 Task: Create a due date automation trigger when advanced on, 2 hours after a card is due add basic with the blue label.
Action: Mouse moved to (967, 86)
Screenshot: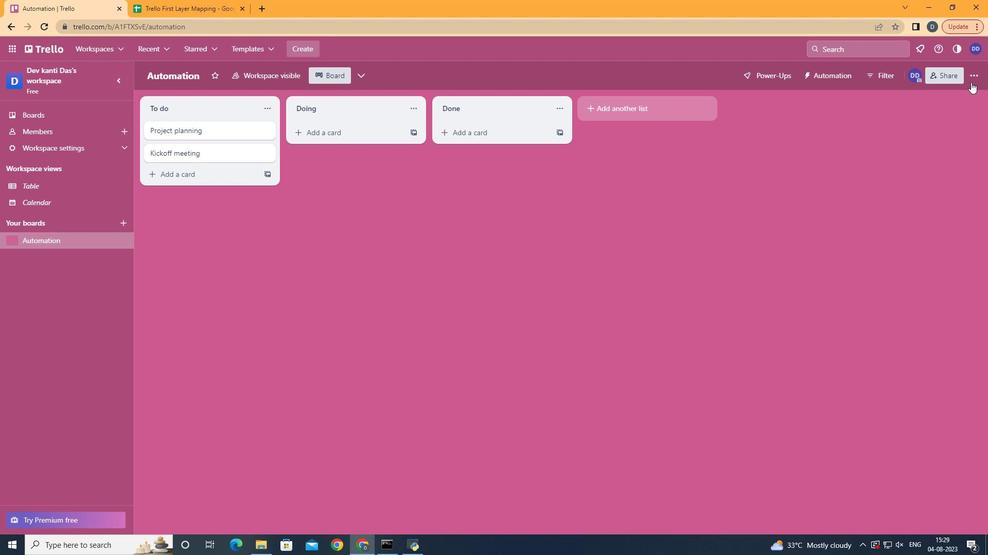 
Action: Mouse pressed left at (967, 86)
Screenshot: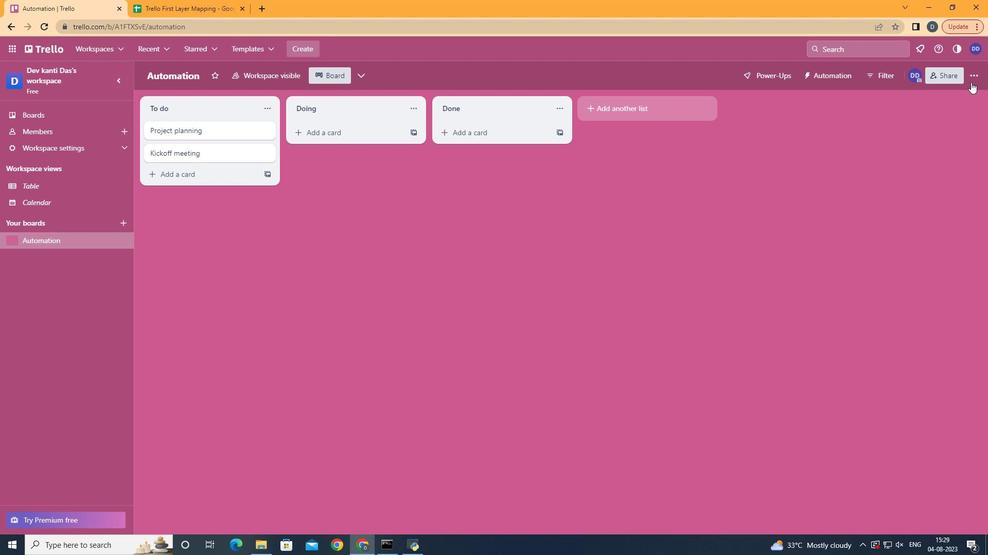 
Action: Mouse moved to (973, 79)
Screenshot: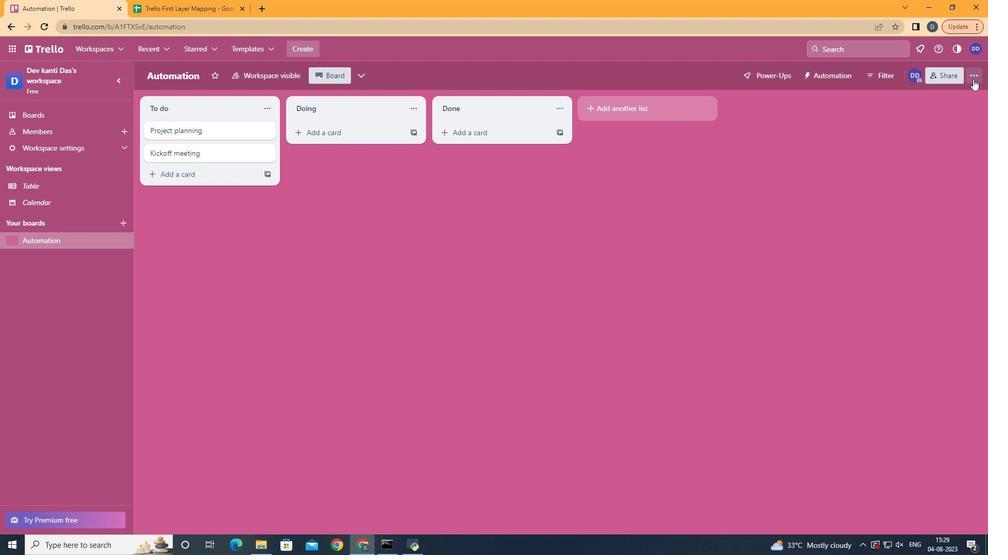 
Action: Mouse pressed left at (973, 79)
Screenshot: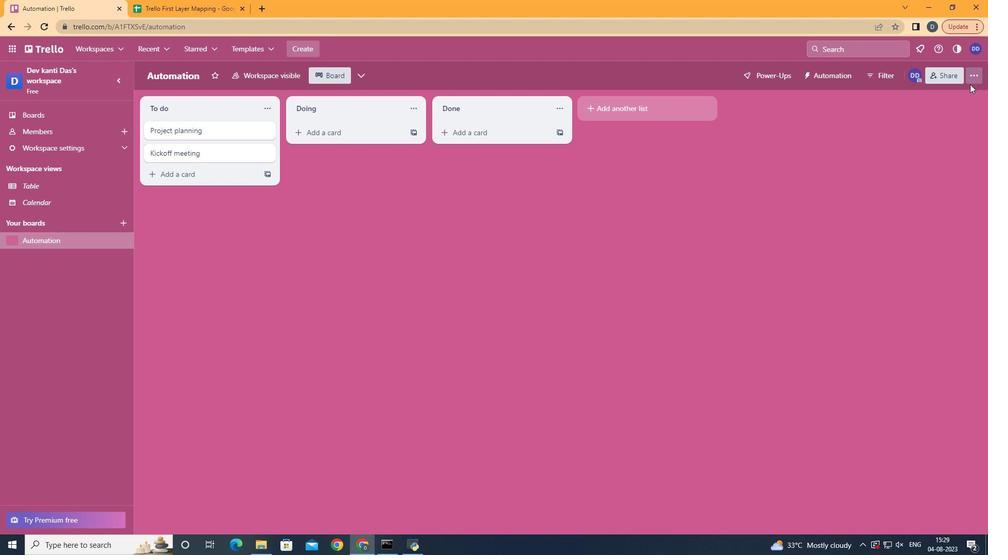 
Action: Mouse moved to (877, 235)
Screenshot: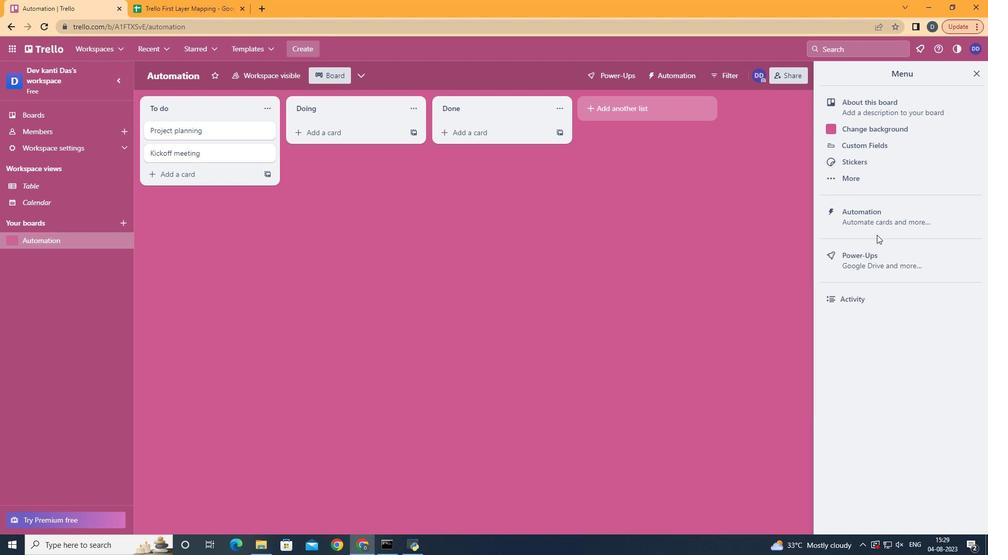 
Action: Mouse pressed left at (877, 235)
Screenshot: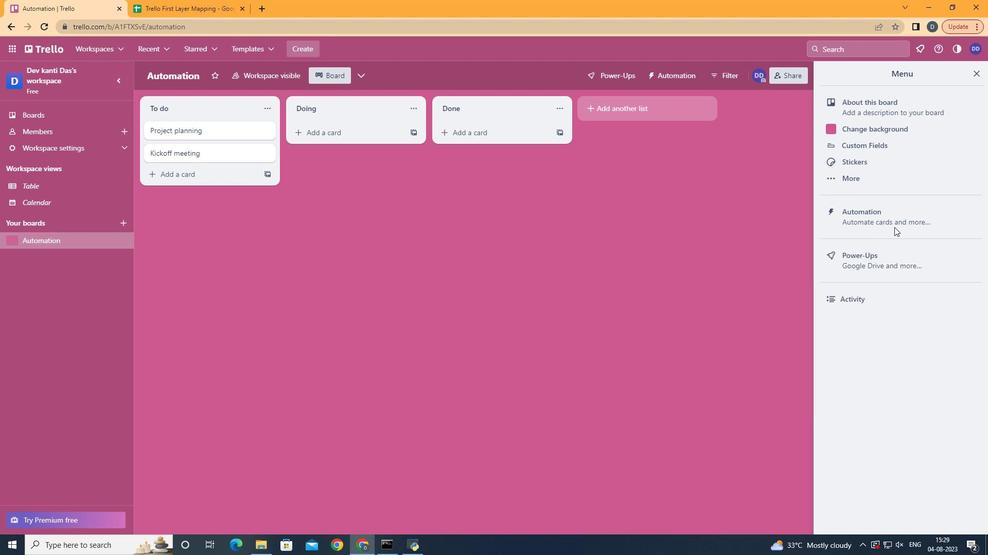 
Action: Mouse moved to (916, 216)
Screenshot: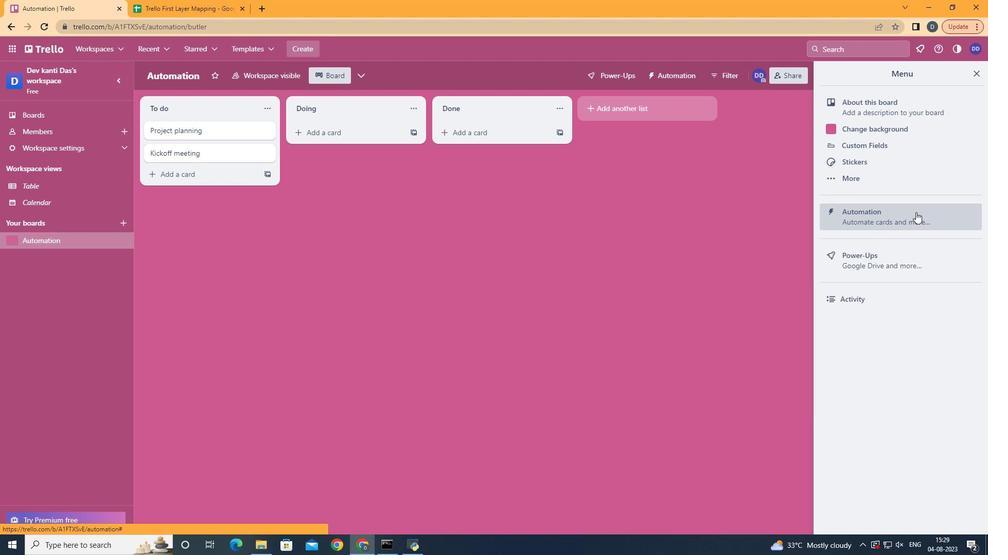 
Action: Mouse pressed left at (915, 216)
Screenshot: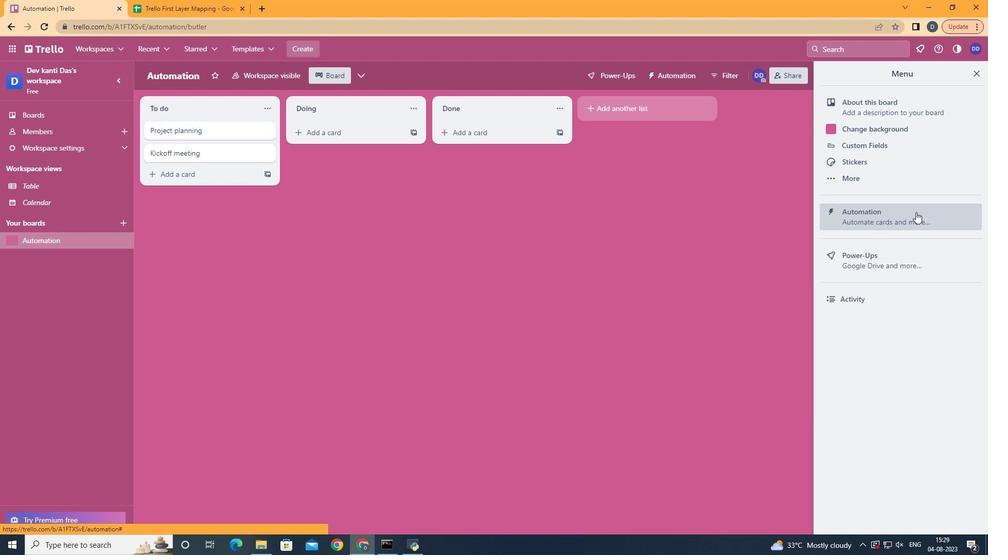 
Action: Mouse moved to (208, 205)
Screenshot: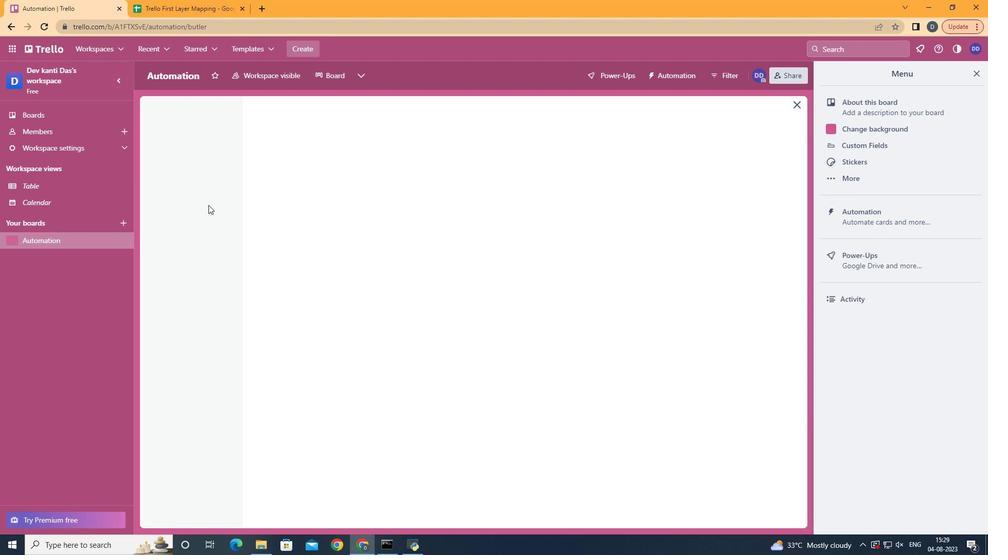 
Action: Mouse pressed left at (208, 205)
Screenshot: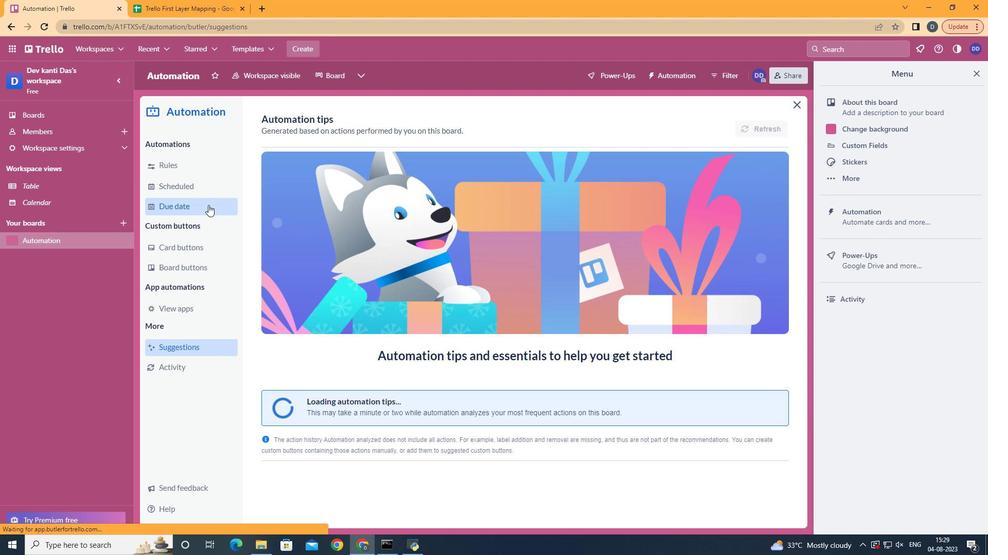 
Action: Mouse moved to (722, 126)
Screenshot: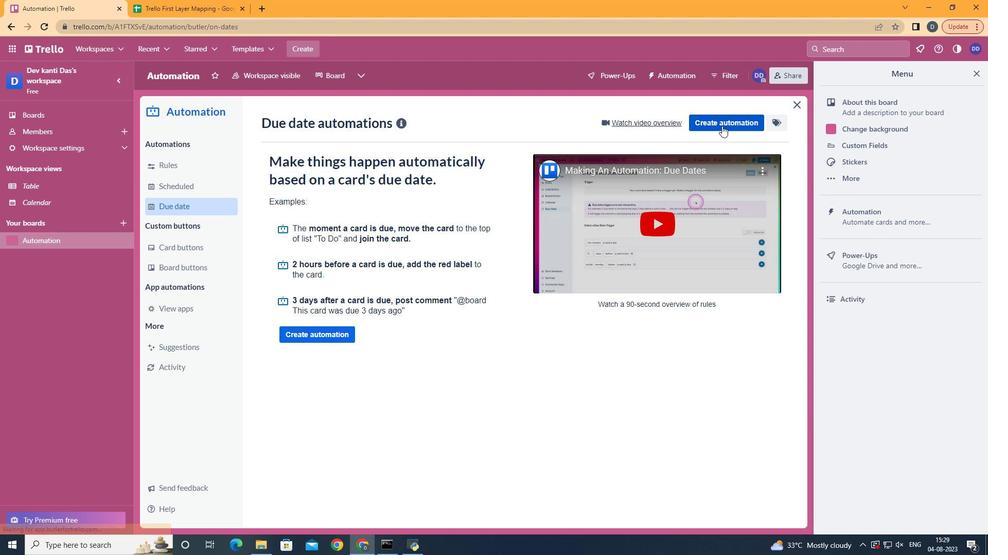 
Action: Mouse pressed left at (722, 126)
Screenshot: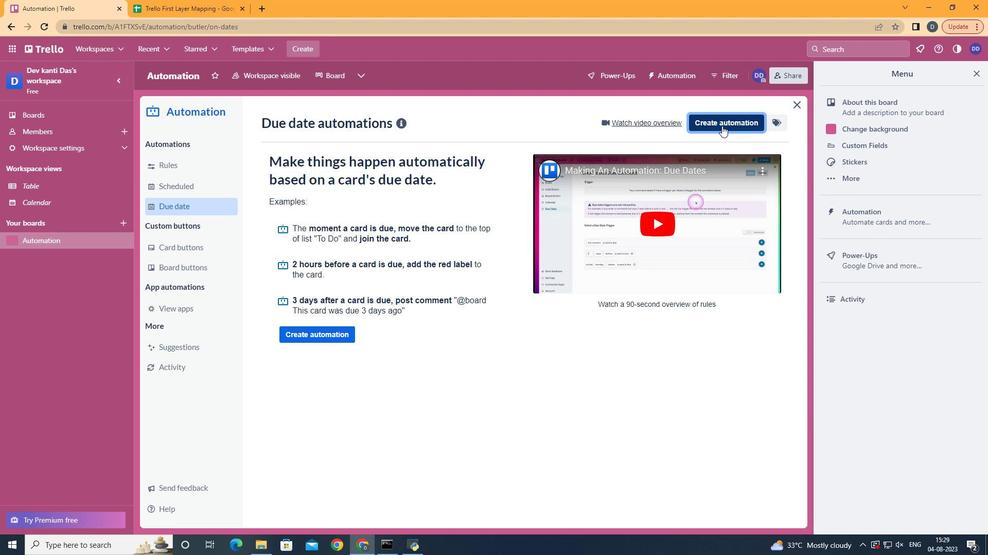
Action: Mouse moved to (504, 217)
Screenshot: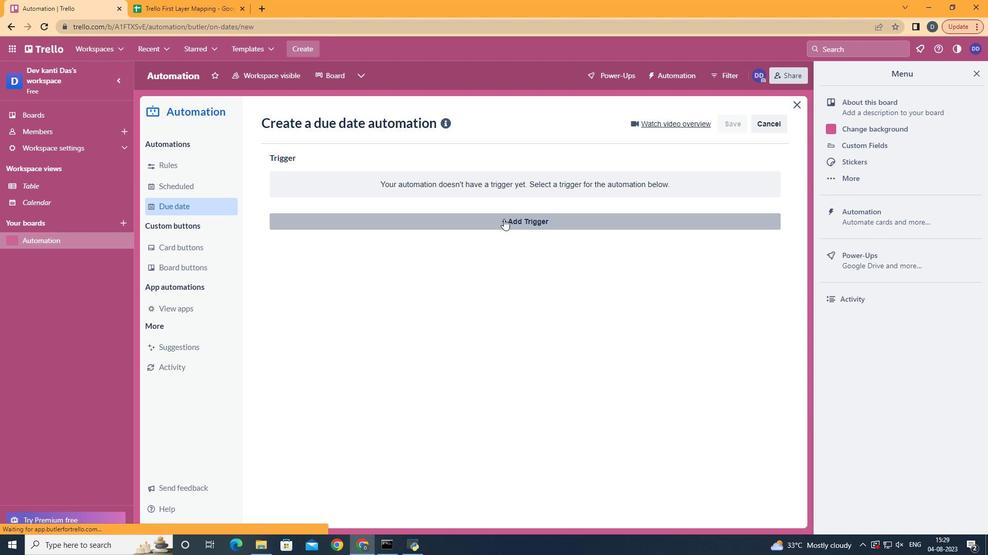 
Action: Mouse pressed left at (504, 217)
Screenshot: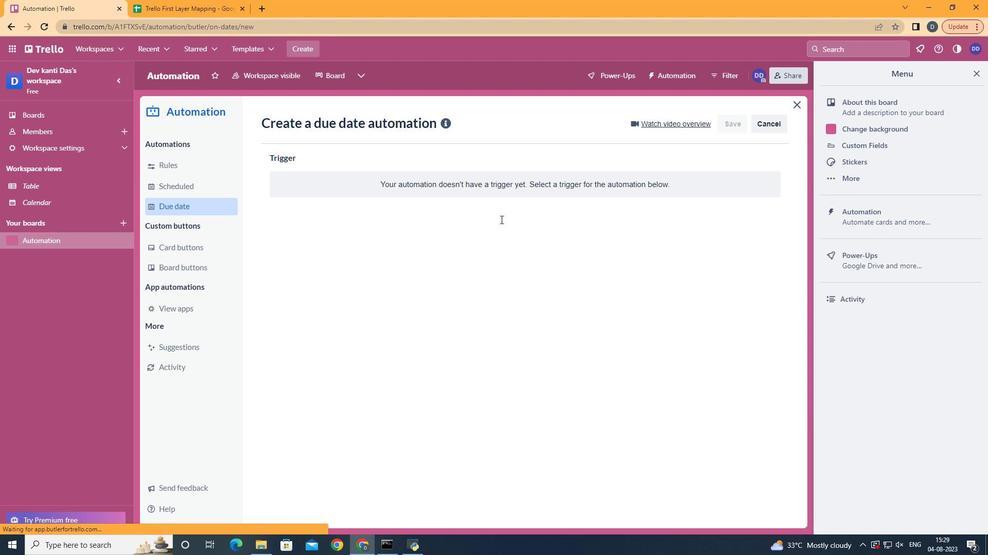 
Action: Mouse moved to (328, 443)
Screenshot: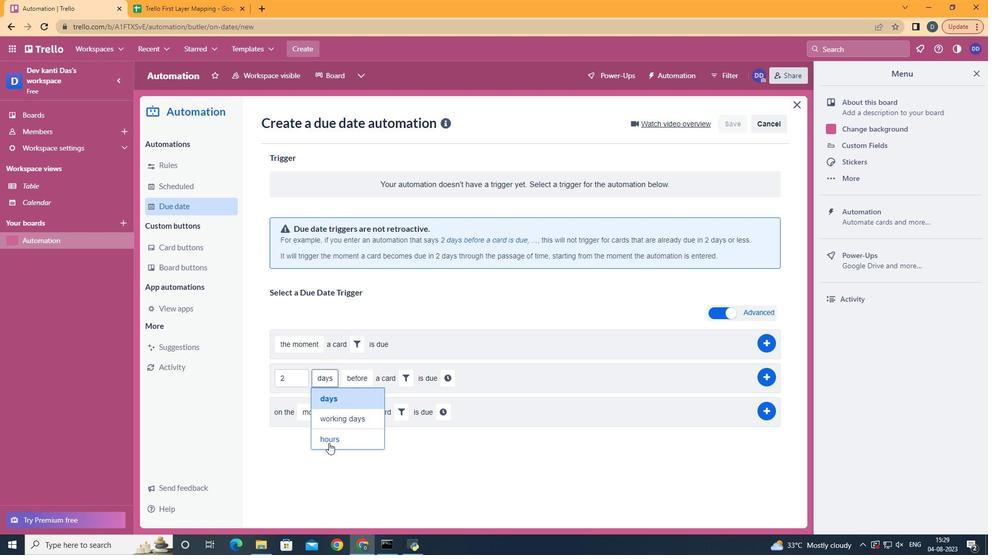 
Action: Mouse pressed left at (328, 443)
Screenshot: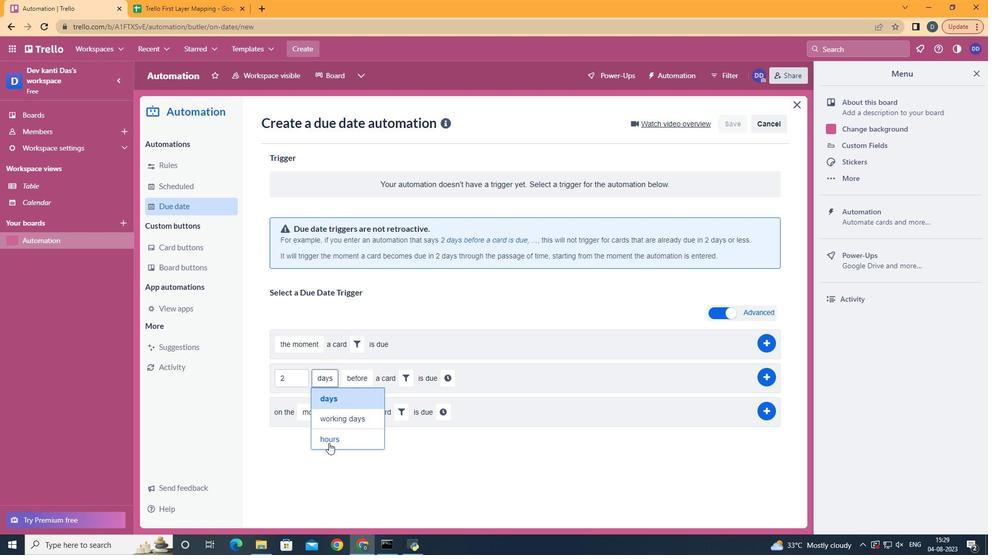 
Action: Mouse moved to (354, 415)
Screenshot: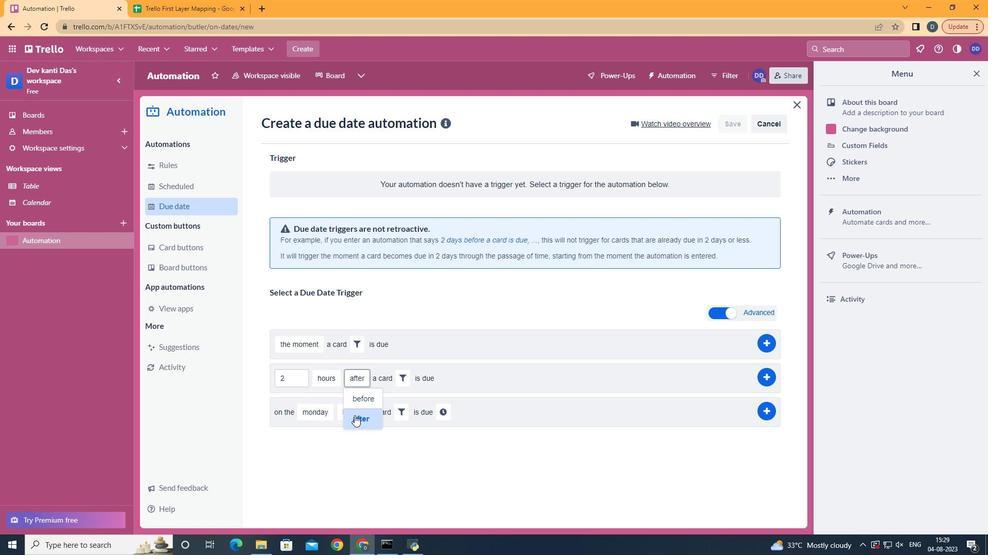
Action: Mouse pressed left at (354, 415)
Screenshot: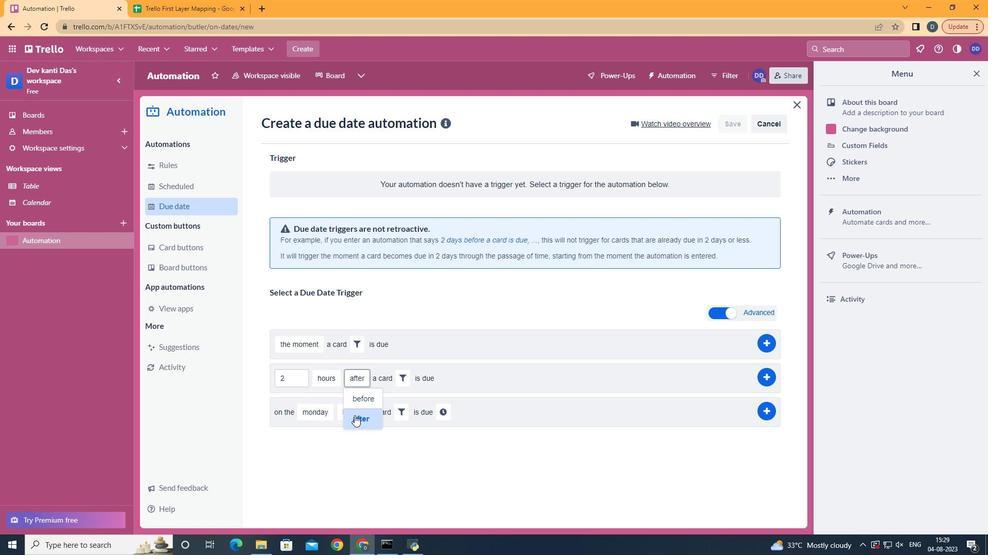 
Action: Mouse moved to (405, 375)
Screenshot: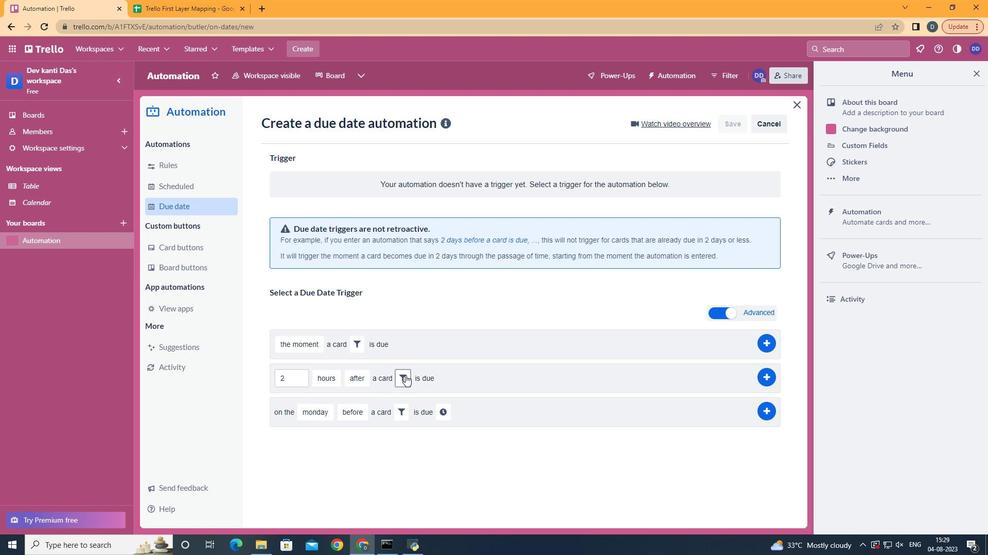
Action: Mouse pressed left at (405, 375)
Screenshot: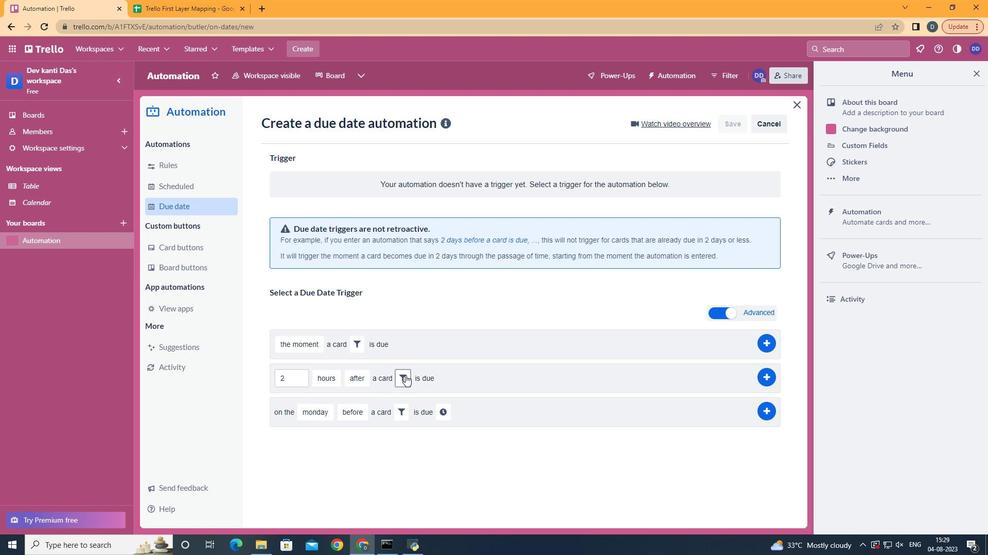
Action: Mouse moved to (423, 410)
Screenshot: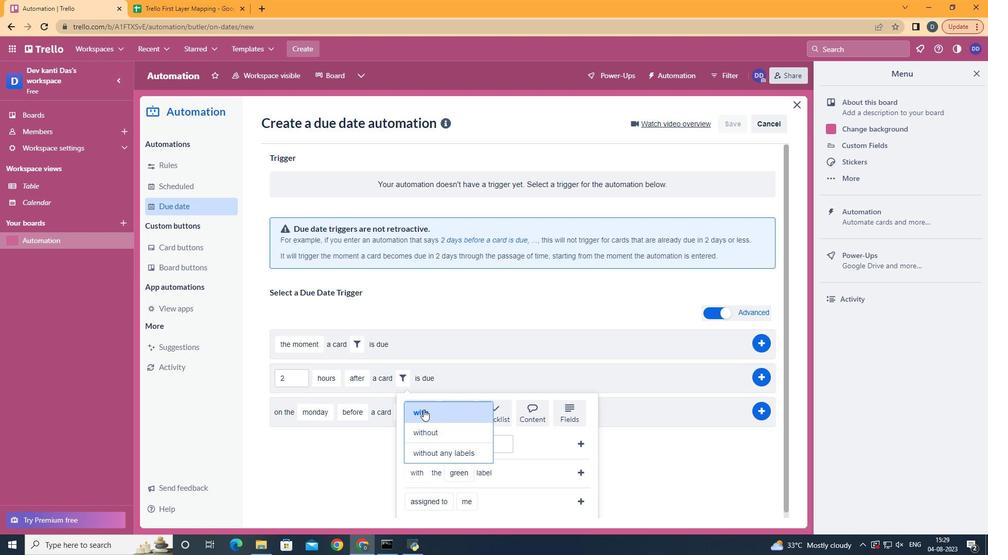 
Action: Mouse pressed left at (423, 410)
Screenshot: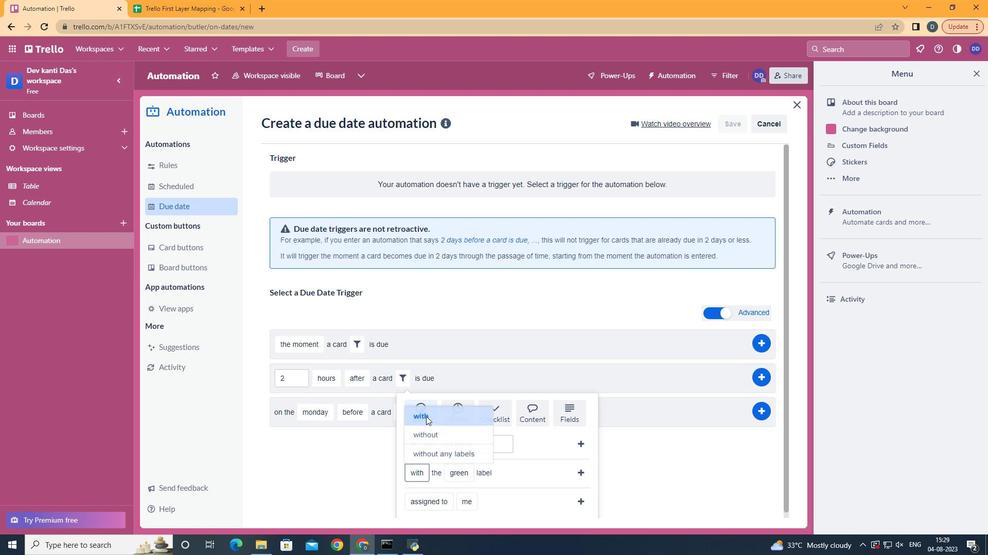 
Action: Mouse moved to (455, 458)
Screenshot: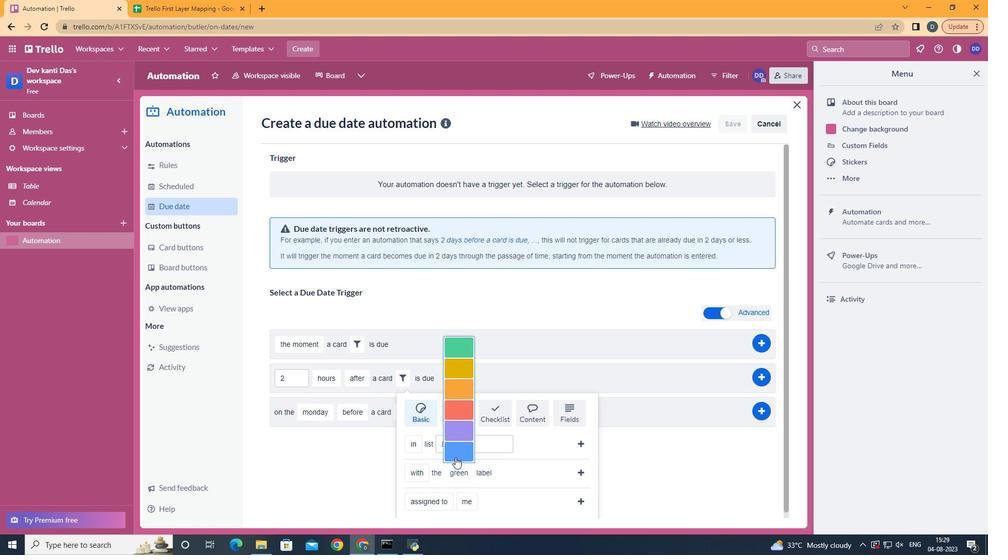 
Action: Mouse pressed left at (455, 458)
Screenshot: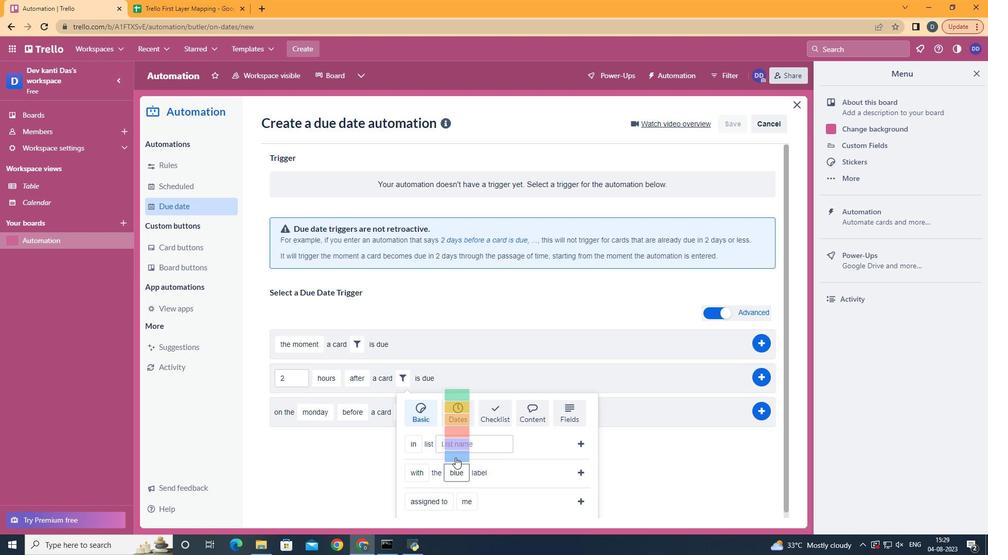 
Action: Mouse moved to (578, 476)
Screenshot: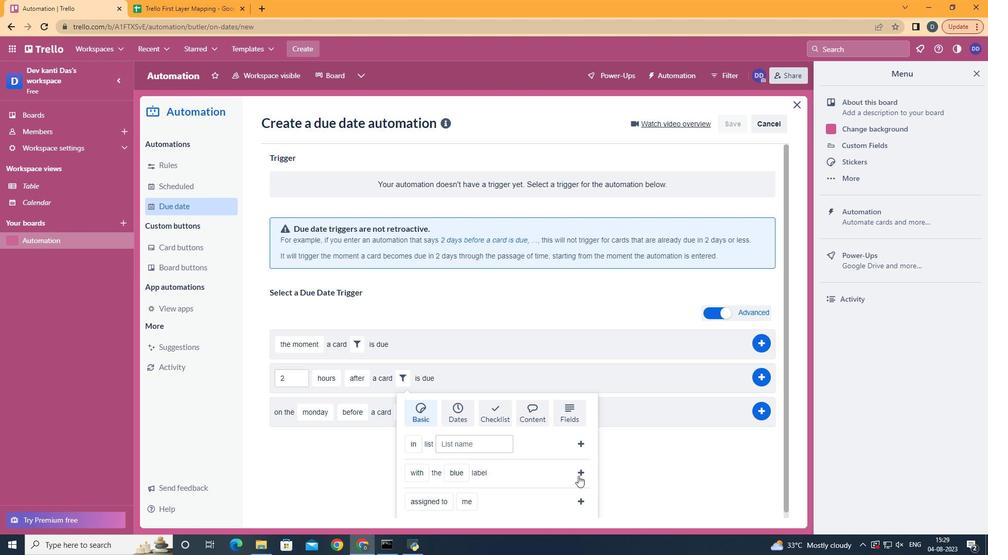 
Action: Mouse pressed left at (578, 476)
Screenshot: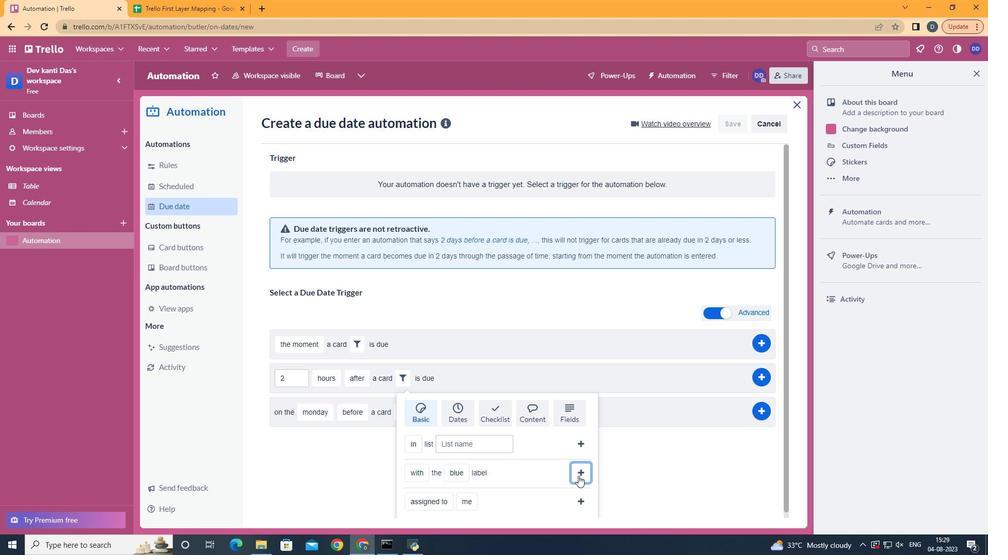 
Action: Mouse moved to (767, 377)
Screenshot: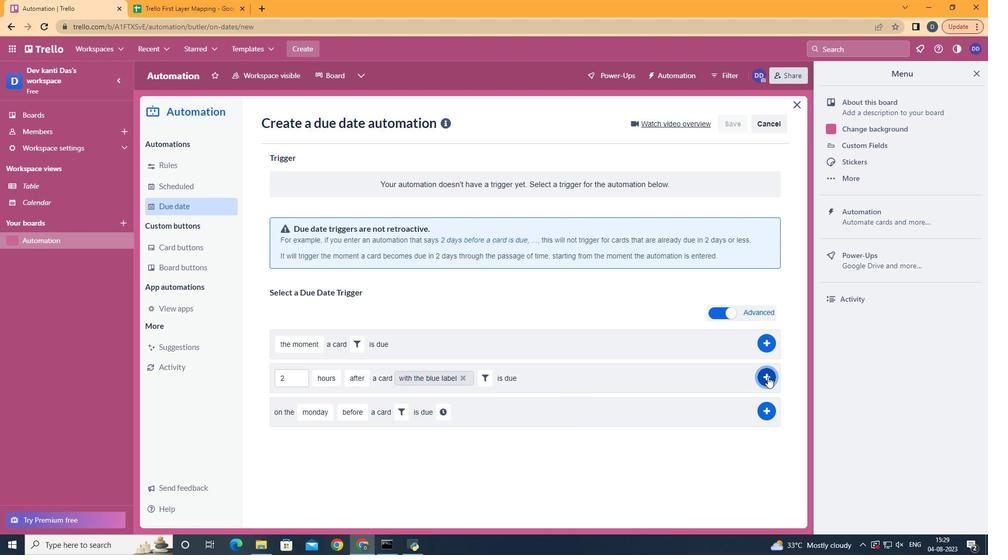 
Action: Mouse pressed left at (767, 377)
Screenshot: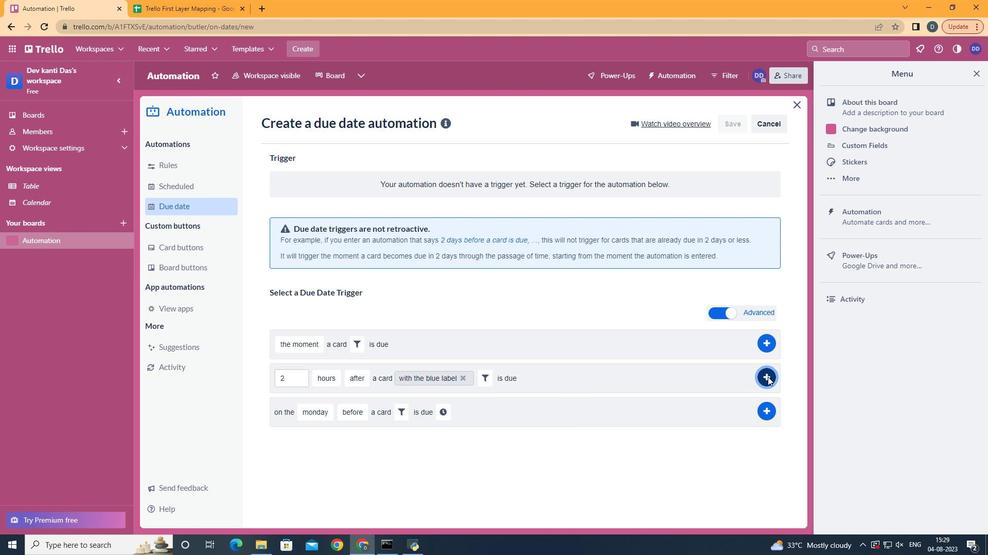 
Action: Mouse moved to (385, 171)
Screenshot: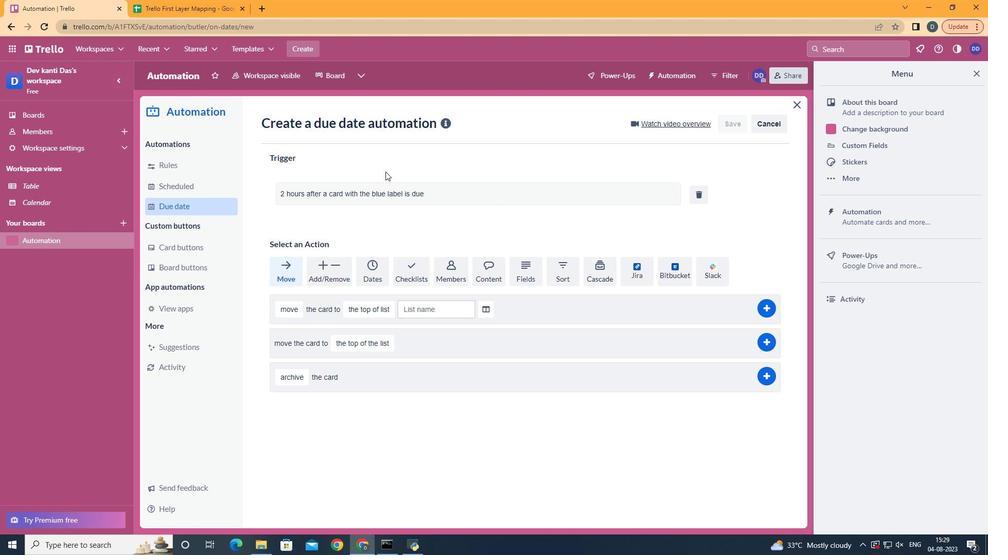 
